 Task: Look for products in the category "More Dips & Spreads" that are on sale.
Action: Mouse moved to (1013, 331)
Screenshot: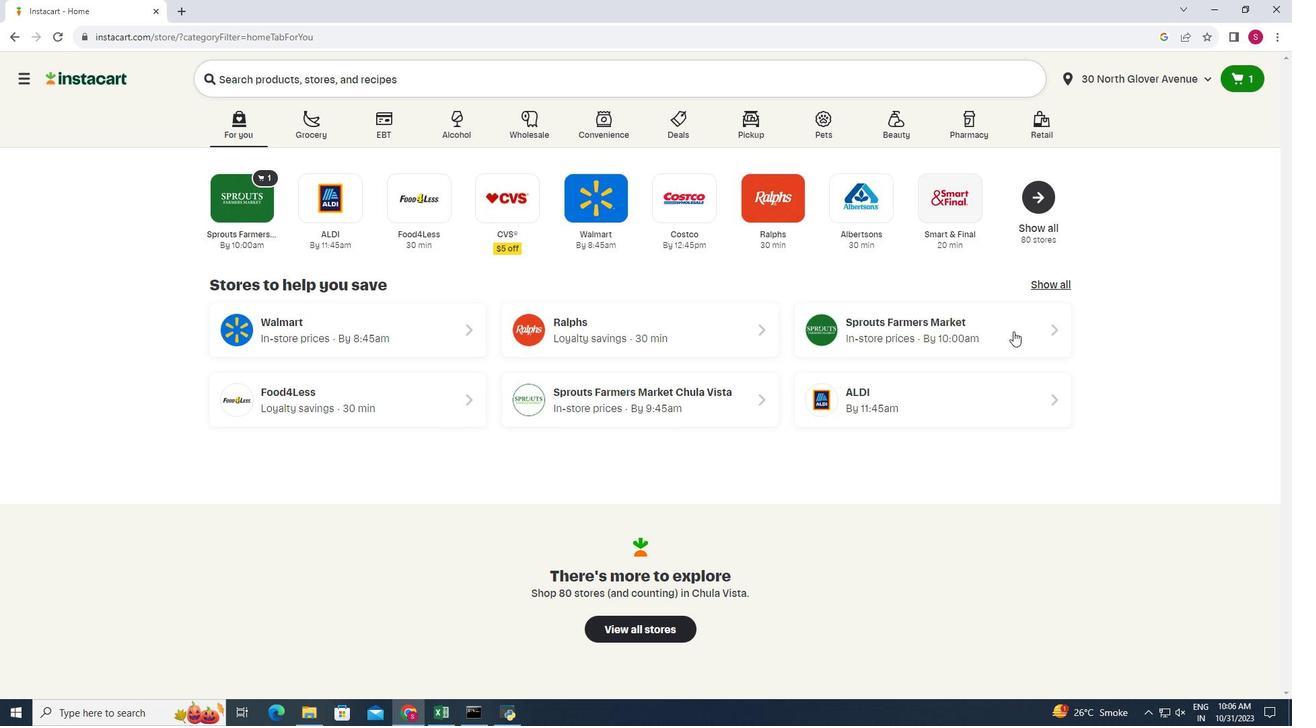
Action: Mouse pressed left at (1013, 331)
Screenshot: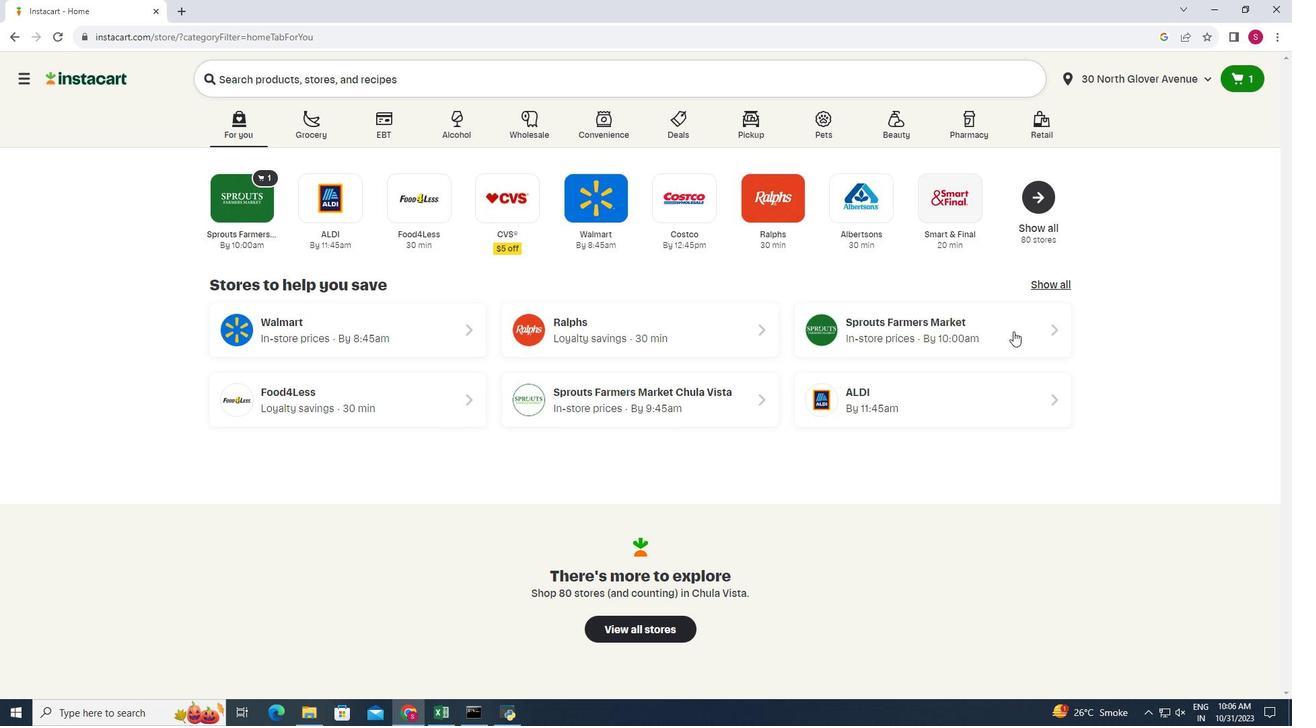 
Action: Mouse moved to (74, 594)
Screenshot: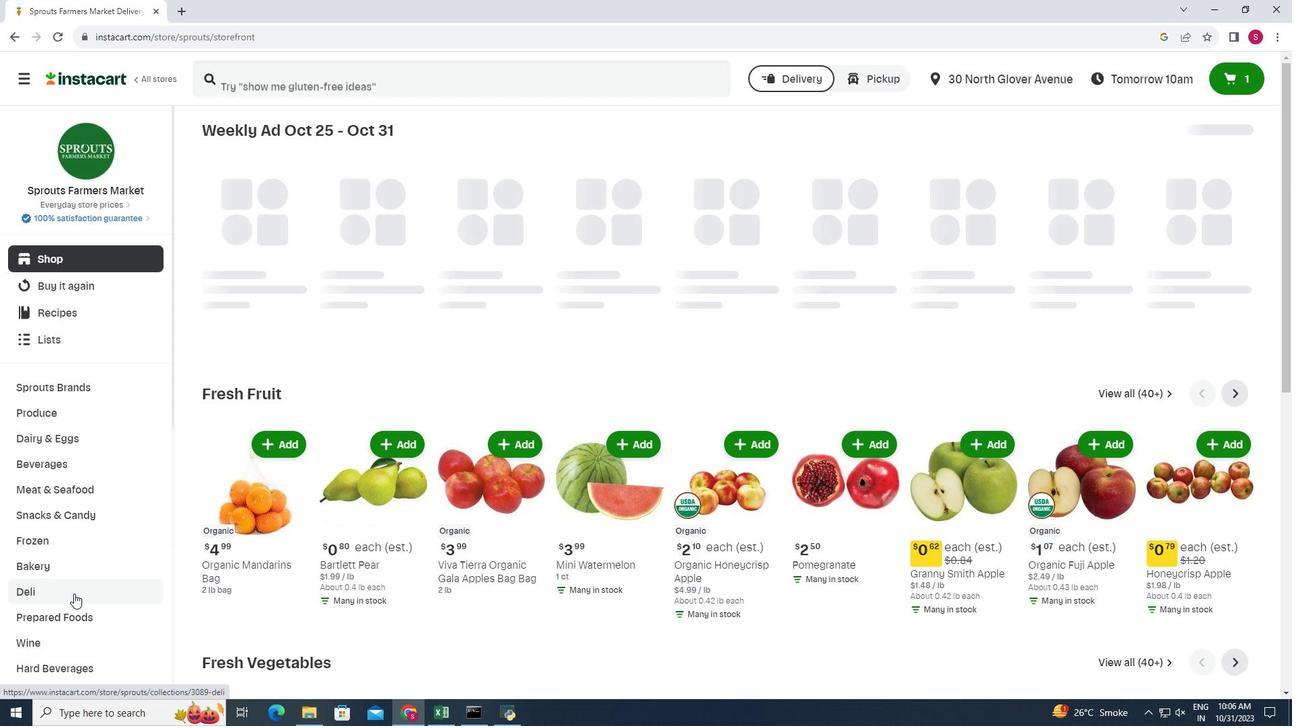 
Action: Mouse pressed left at (74, 594)
Screenshot: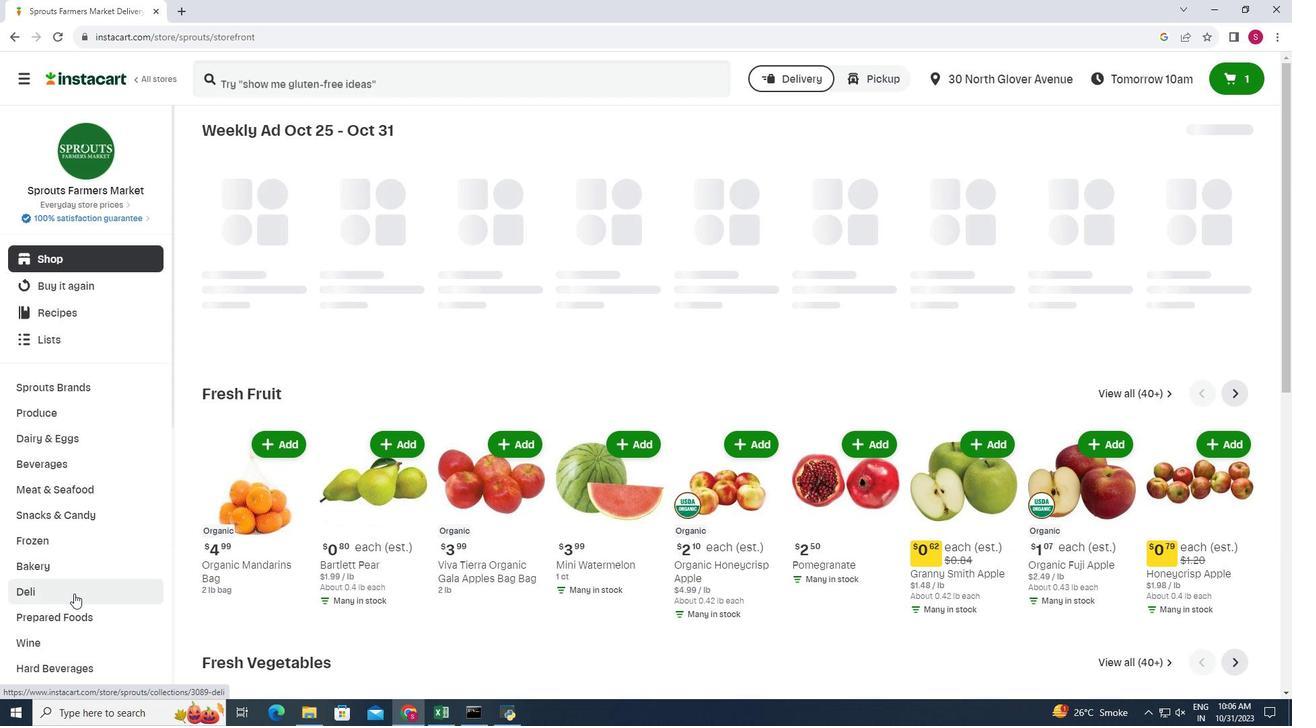 
Action: Mouse moved to (447, 169)
Screenshot: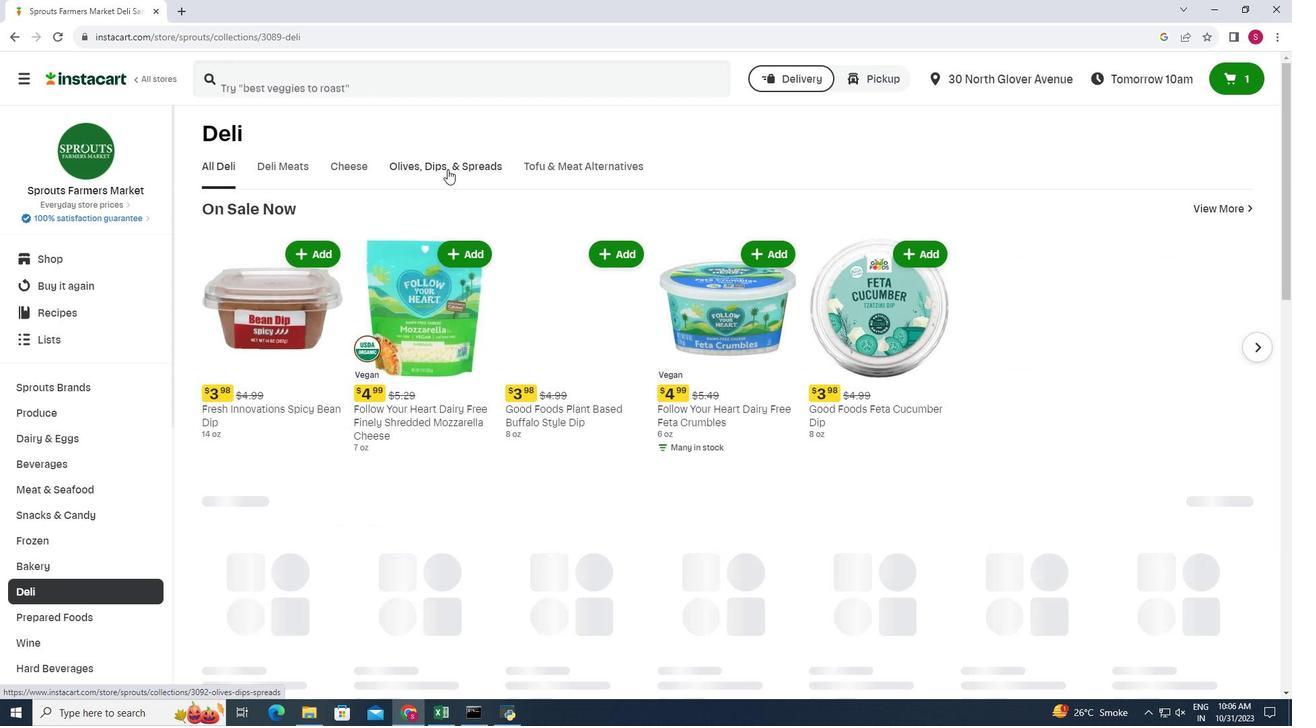 
Action: Mouse pressed left at (447, 169)
Screenshot: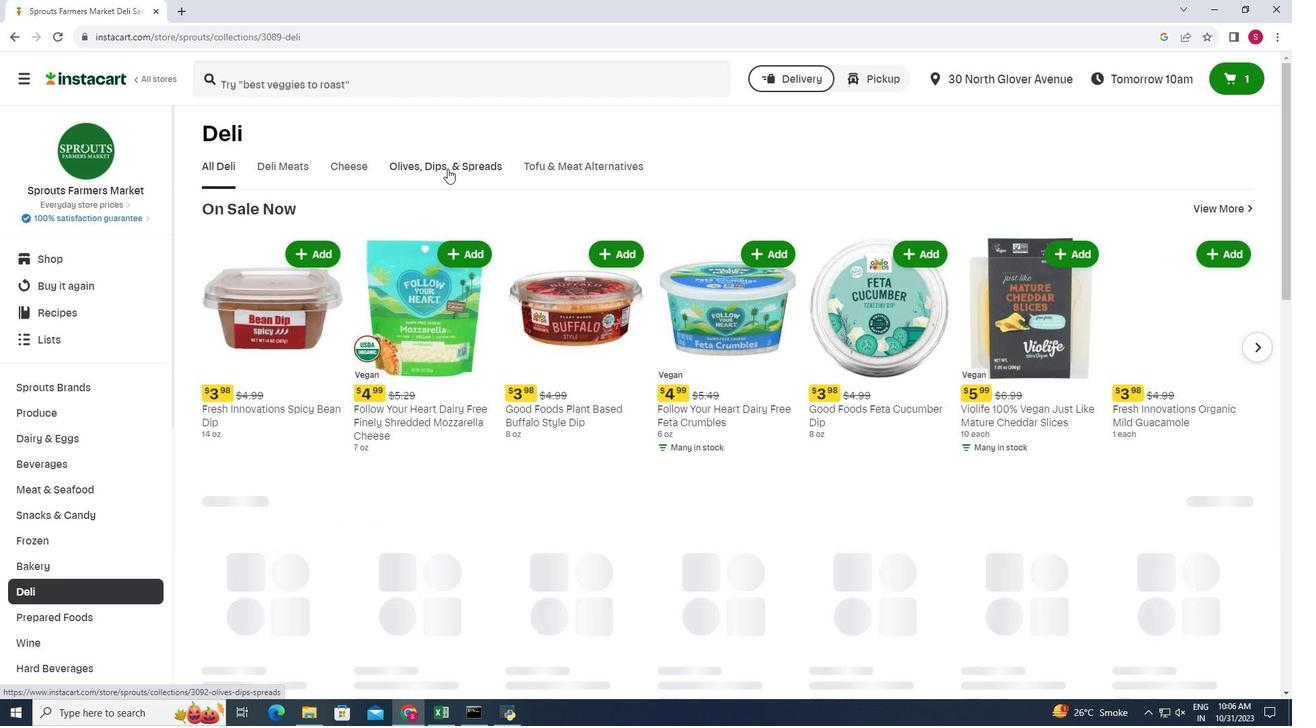 
Action: Mouse moved to (704, 219)
Screenshot: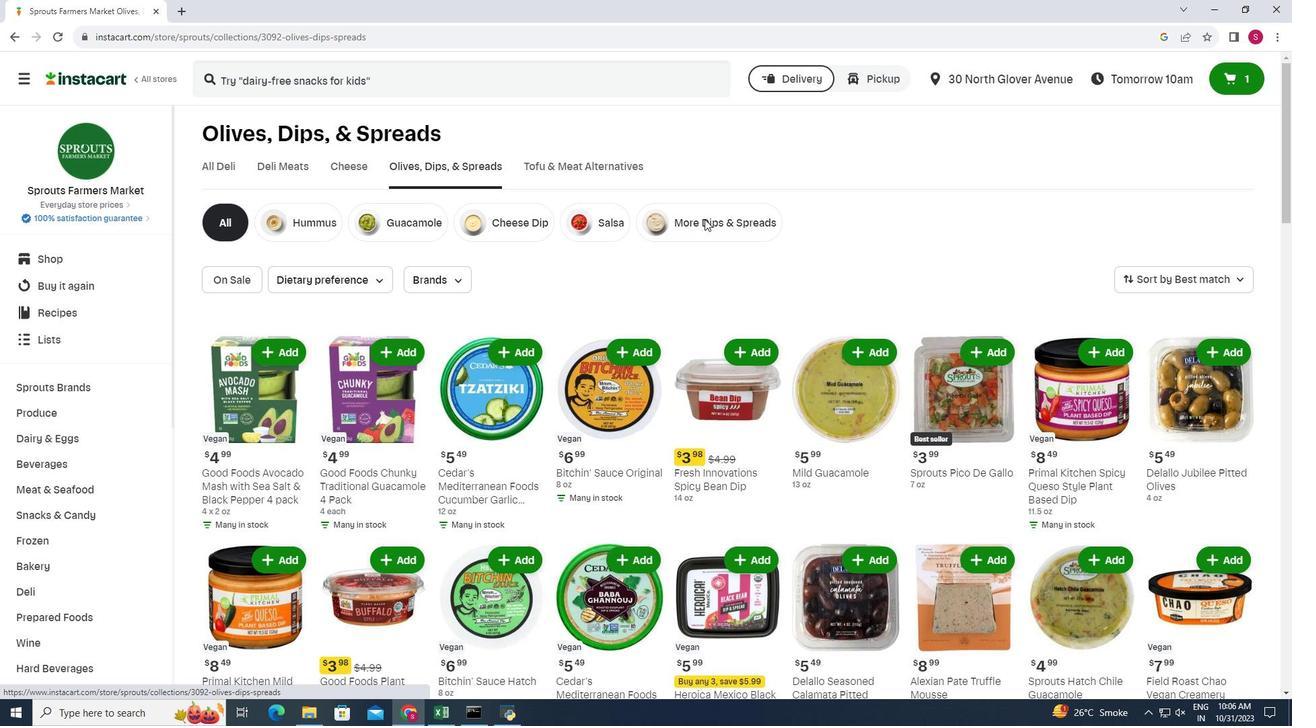
Action: Mouse pressed left at (704, 219)
Screenshot: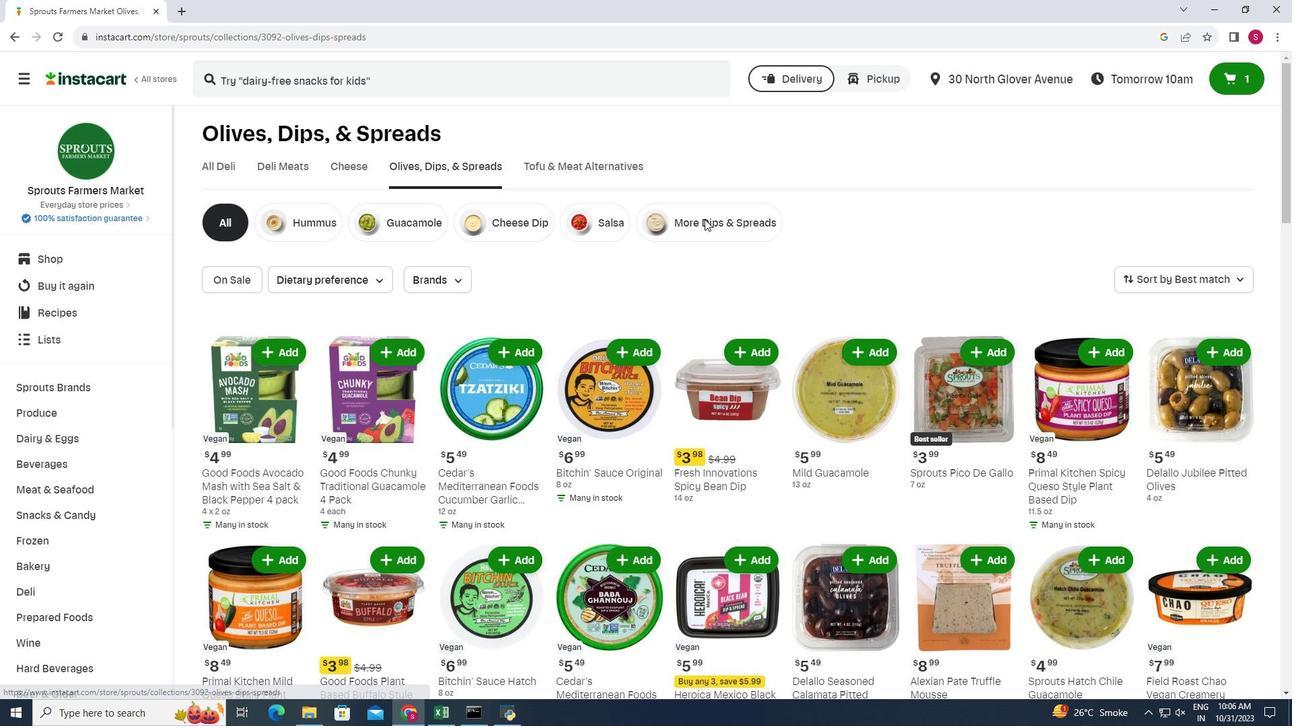 
Action: Mouse moved to (745, 258)
Screenshot: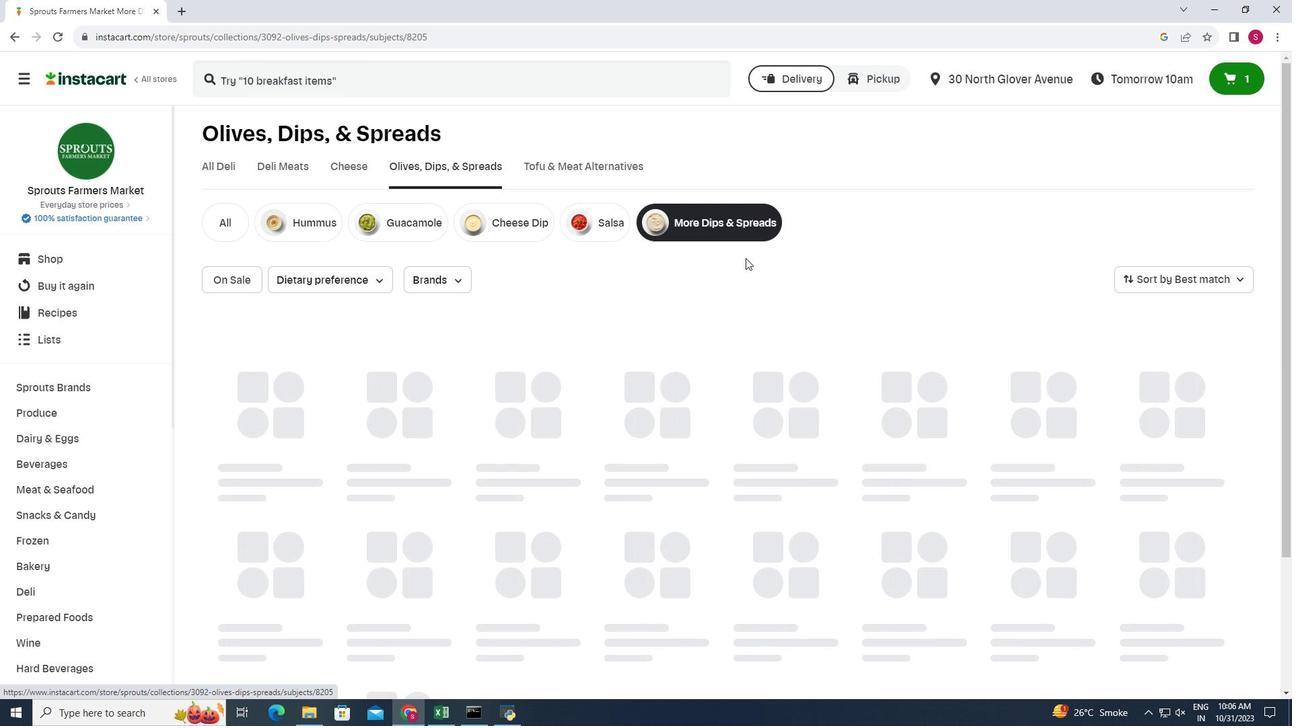 
Action: Mouse scrolled (745, 257) with delta (0, 0)
Screenshot: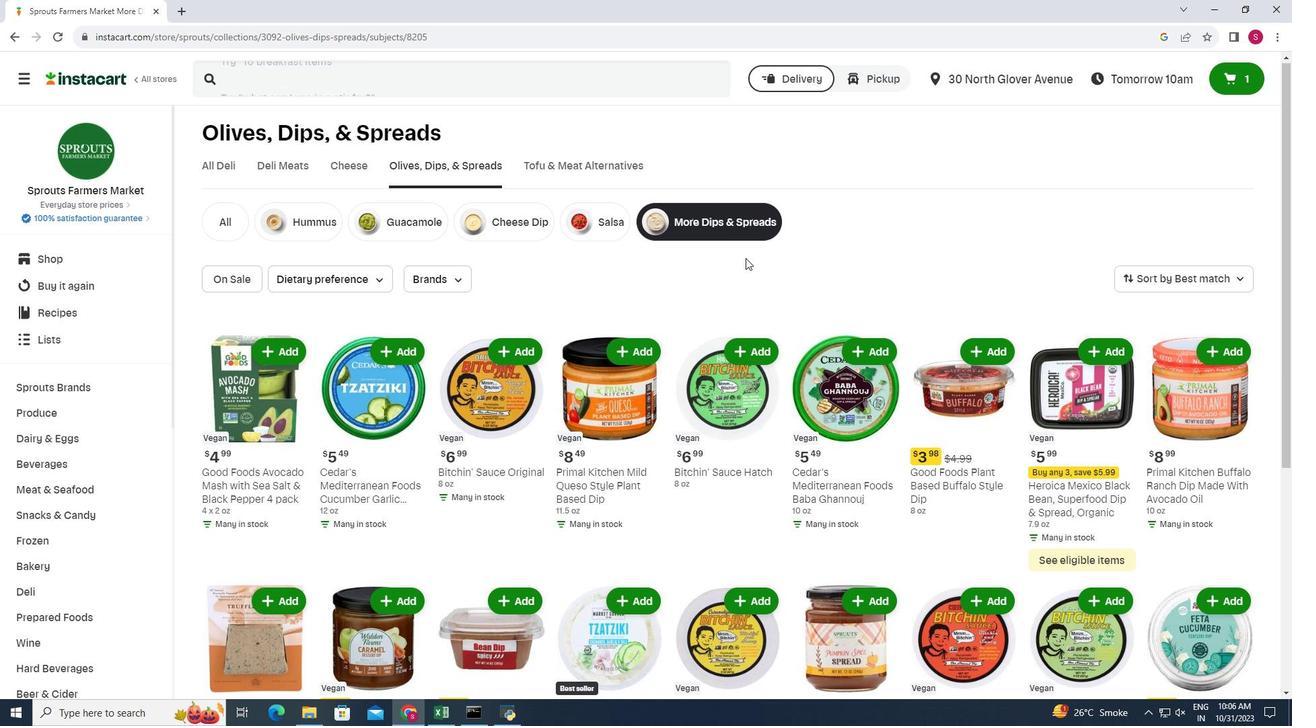
Action: Mouse scrolled (745, 257) with delta (0, 0)
Screenshot: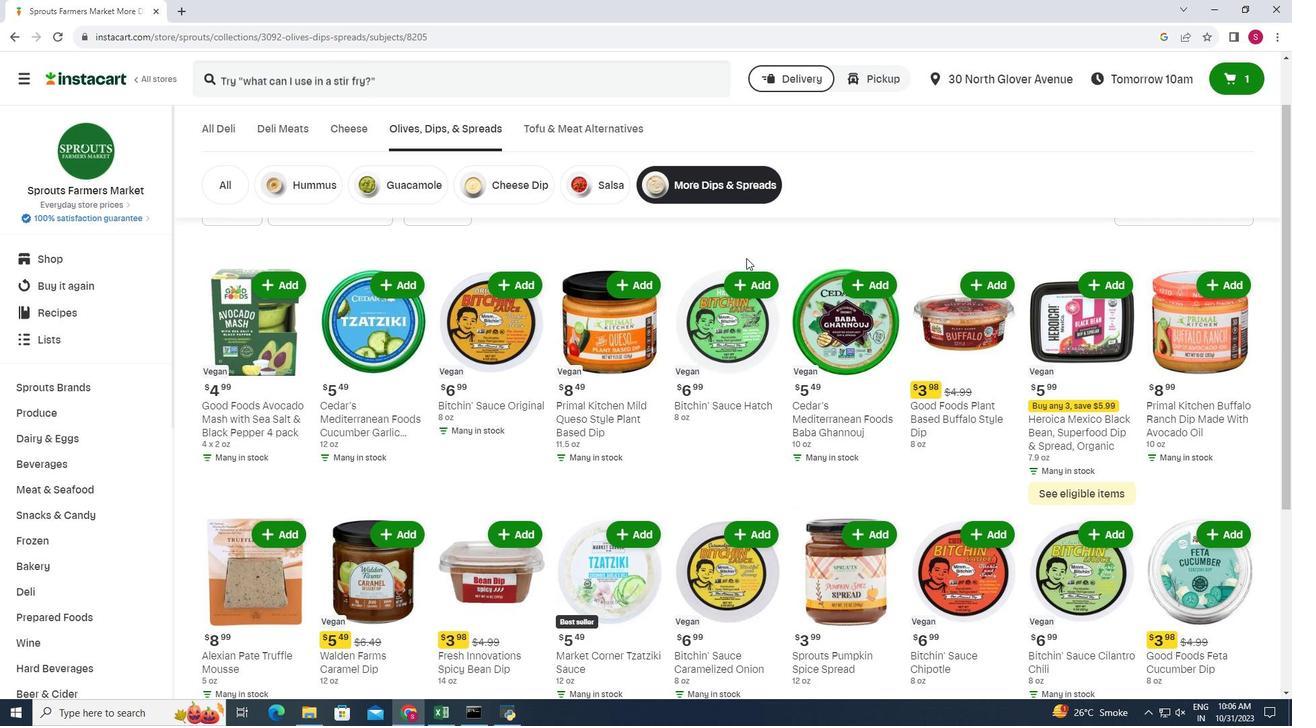 
Action: Mouse moved to (770, 277)
Screenshot: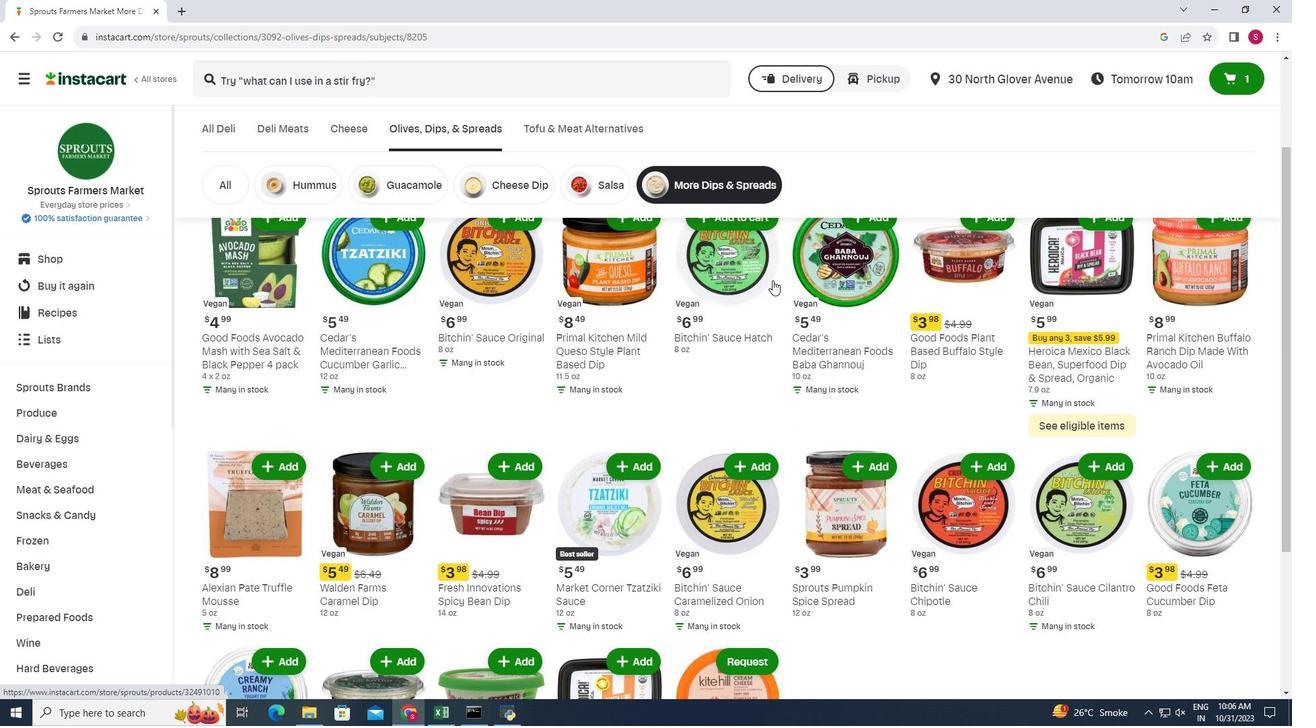 
Action: Mouse scrolled (770, 276) with delta (0, 0)
Screenshot: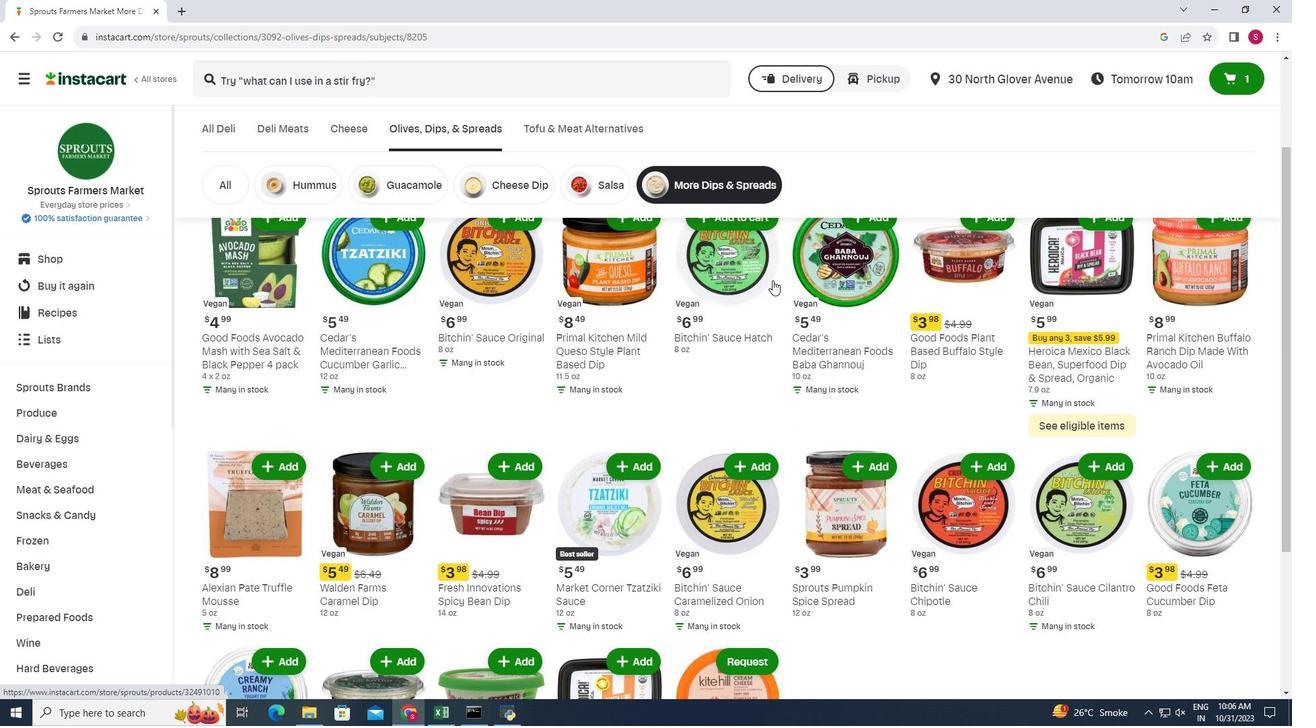 
Action: Mouse moved to (775, 285)
Screenshot: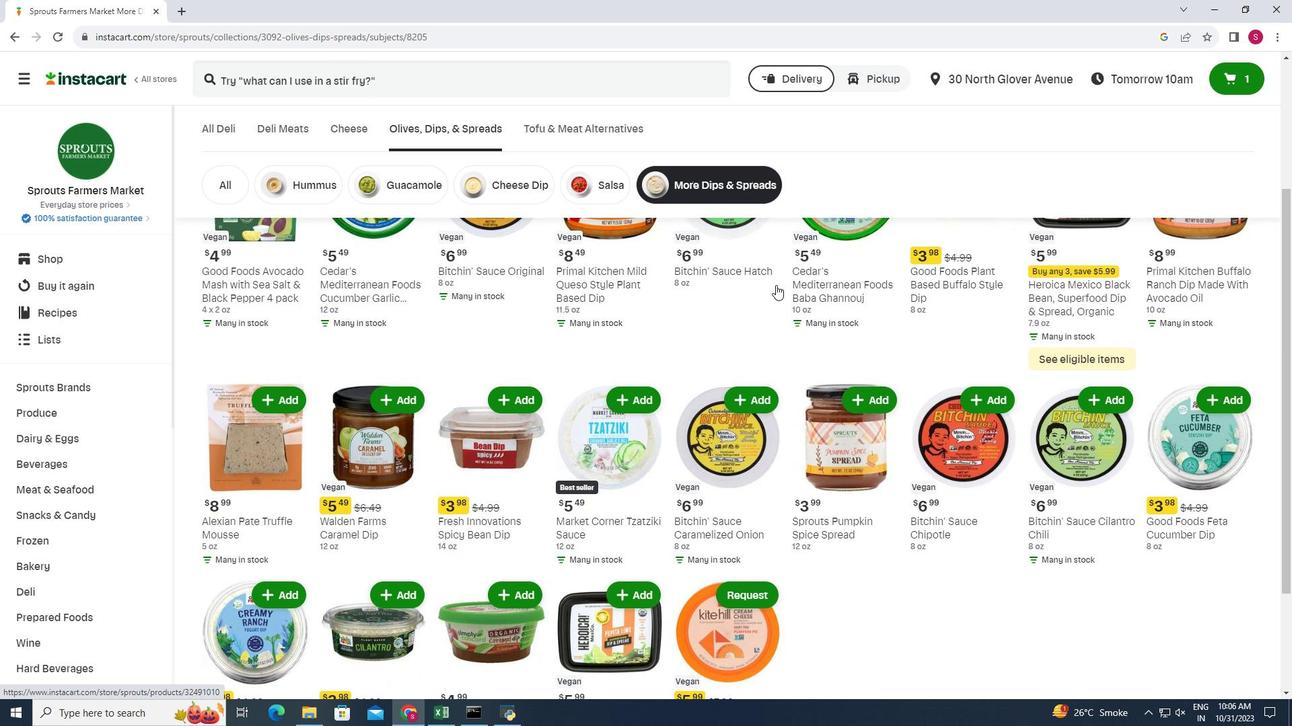 
Action: Mouse scrolled (775, 284) with delta (0, 0)
Screenshot: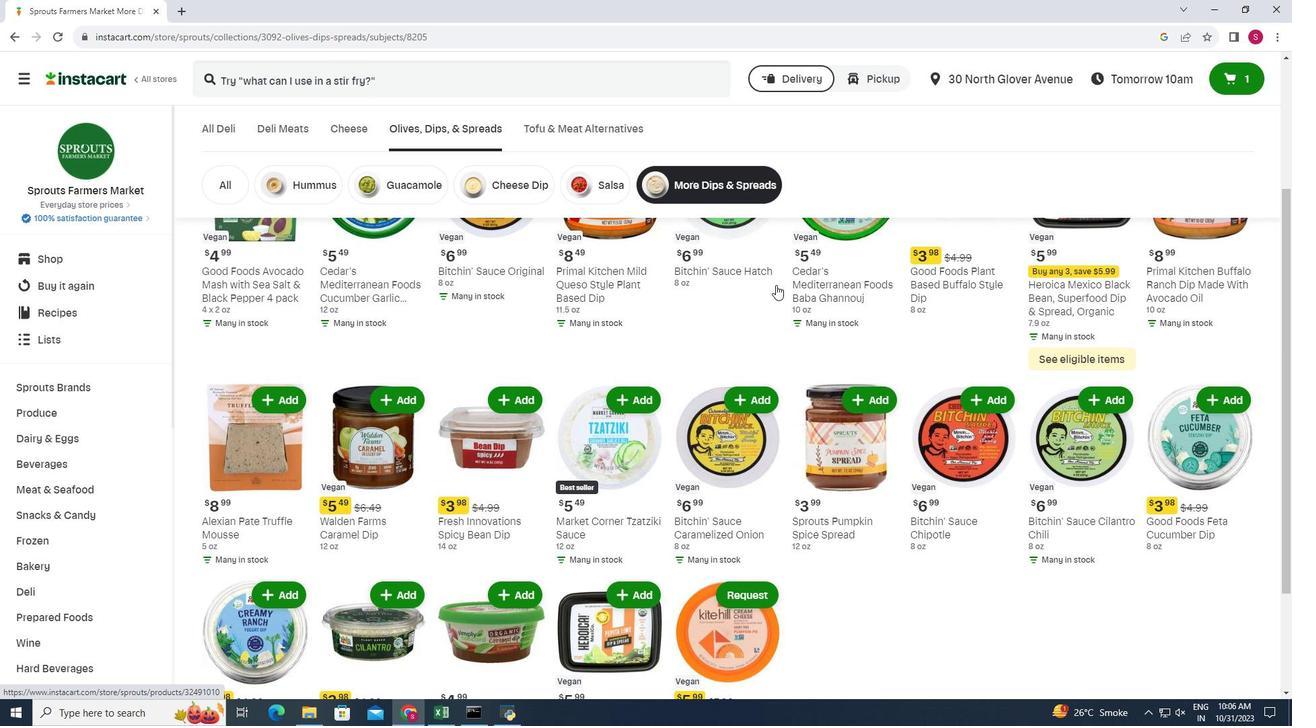 
Action: Mouse moved to (779, 284)
Screenshot: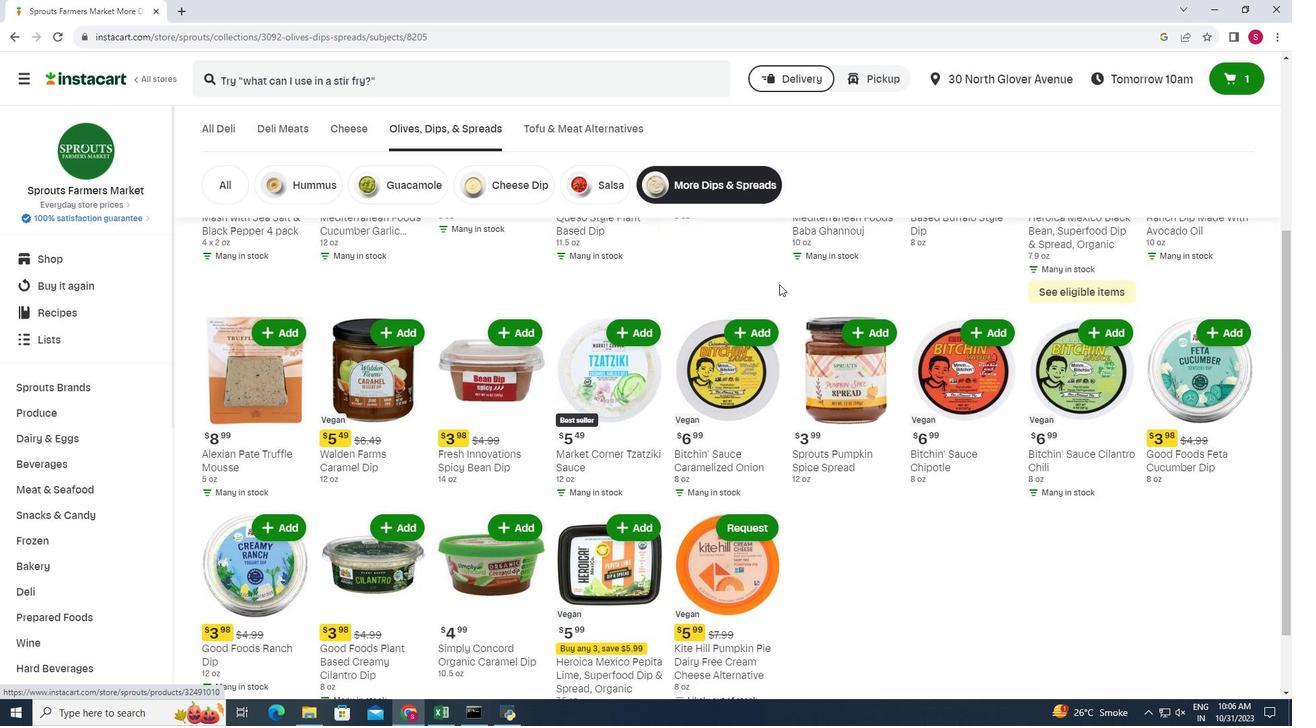 
Action: Mouse scrolled (779, 283) with delta (0, 0)
Screenshot: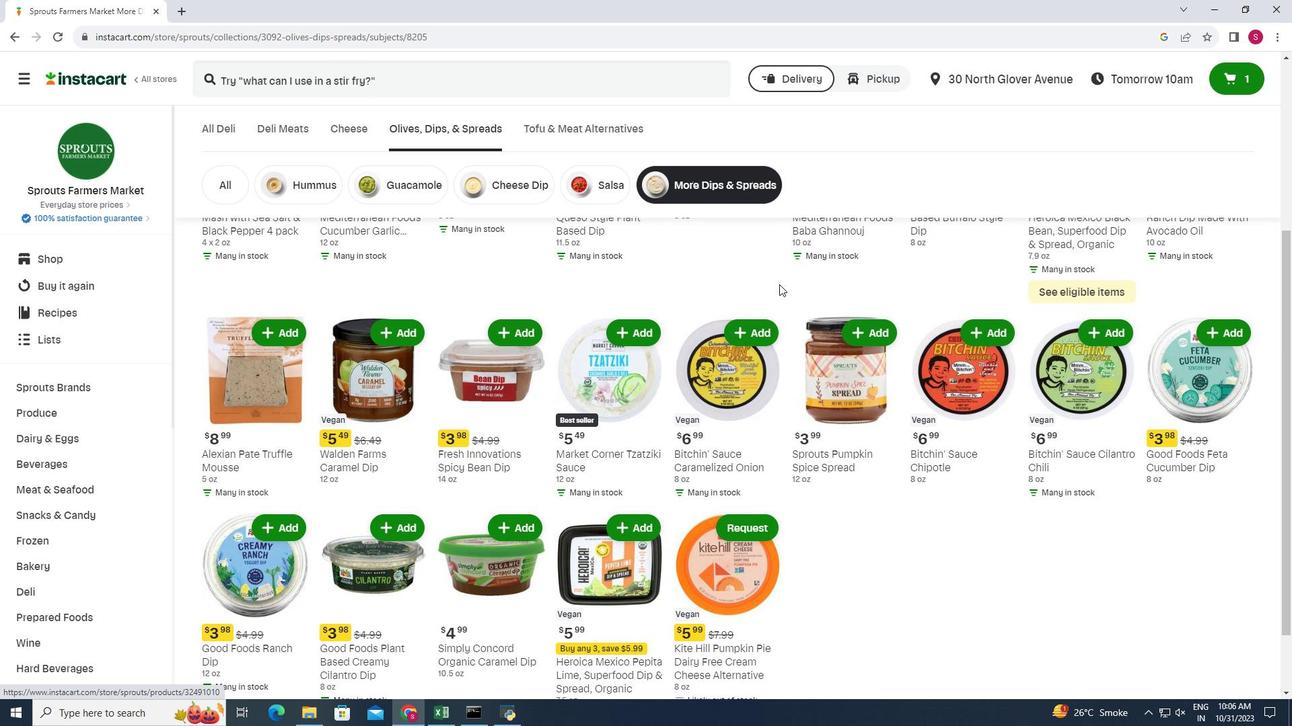 
Action: Mouse moved to (779, 285)
Screenshot: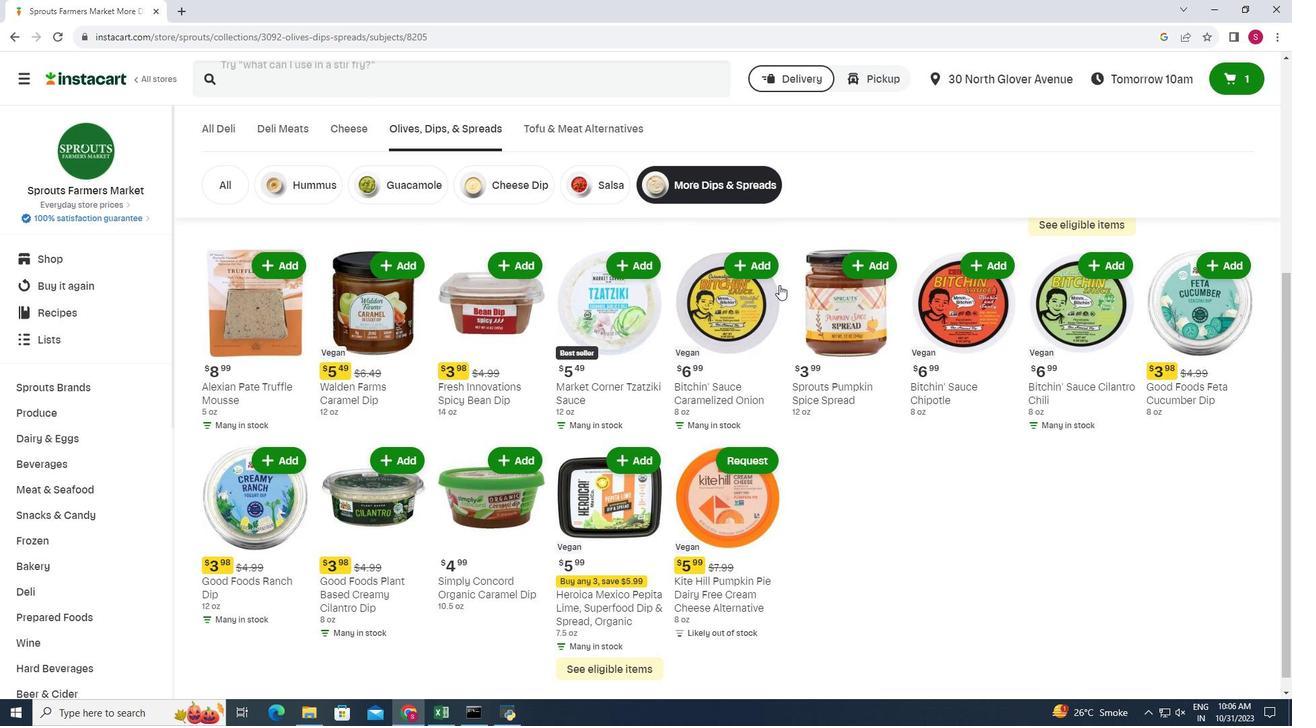 
Action: Mouse scrolled (779, 284) with delta (0, 0)
Screenshot: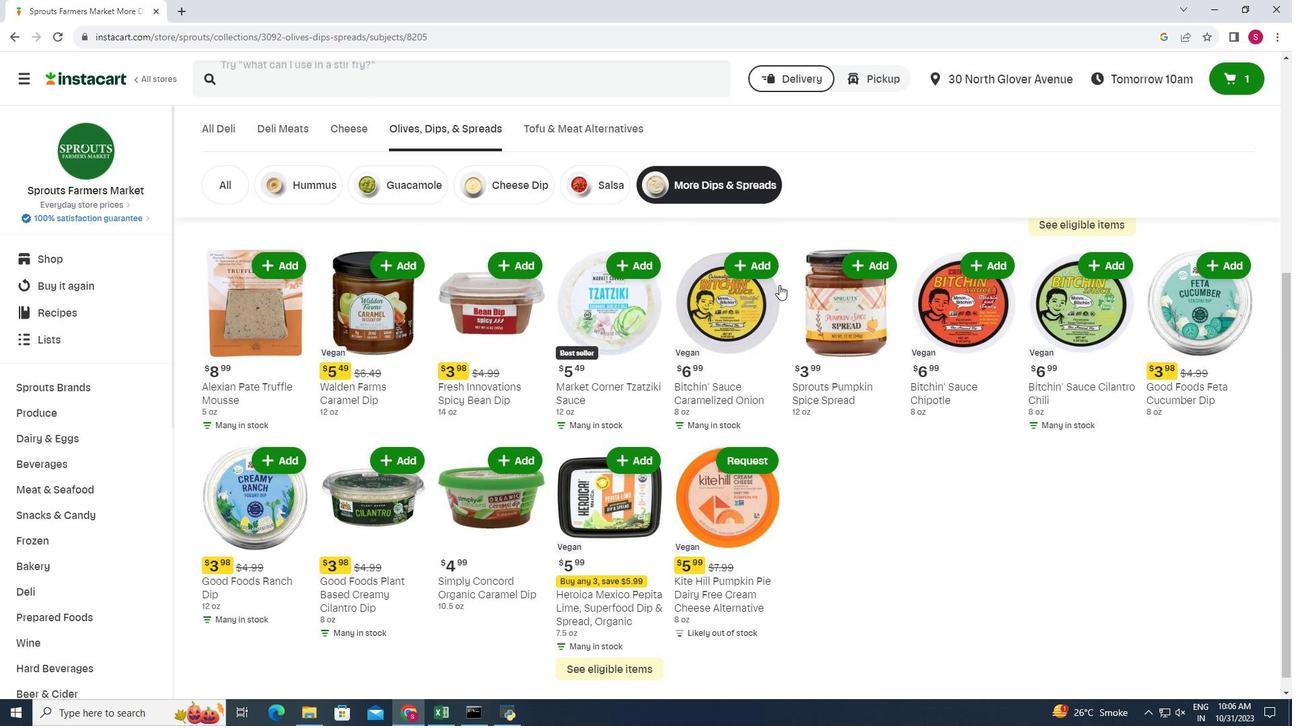 
Action: Mouse moved to (782, 290)
Screenshot: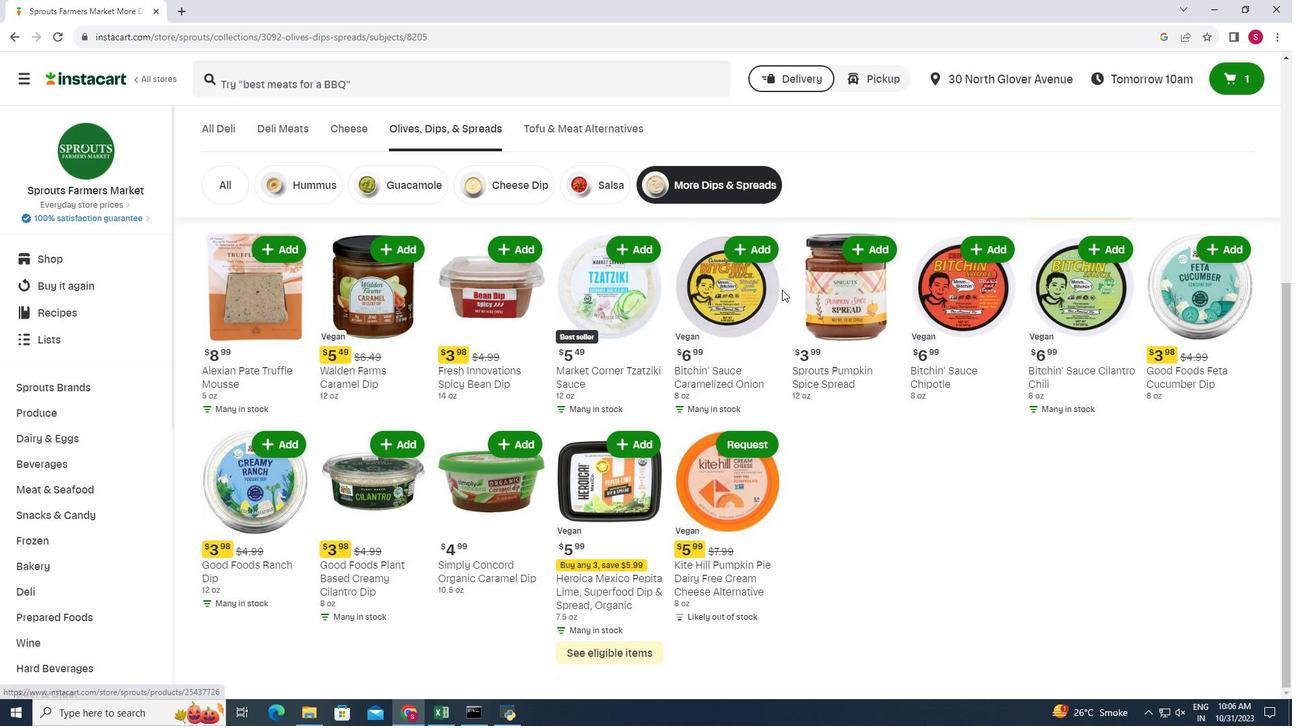 
Action: Mouse scrolled (782, 289) with delta (0, 0)
Screenshot: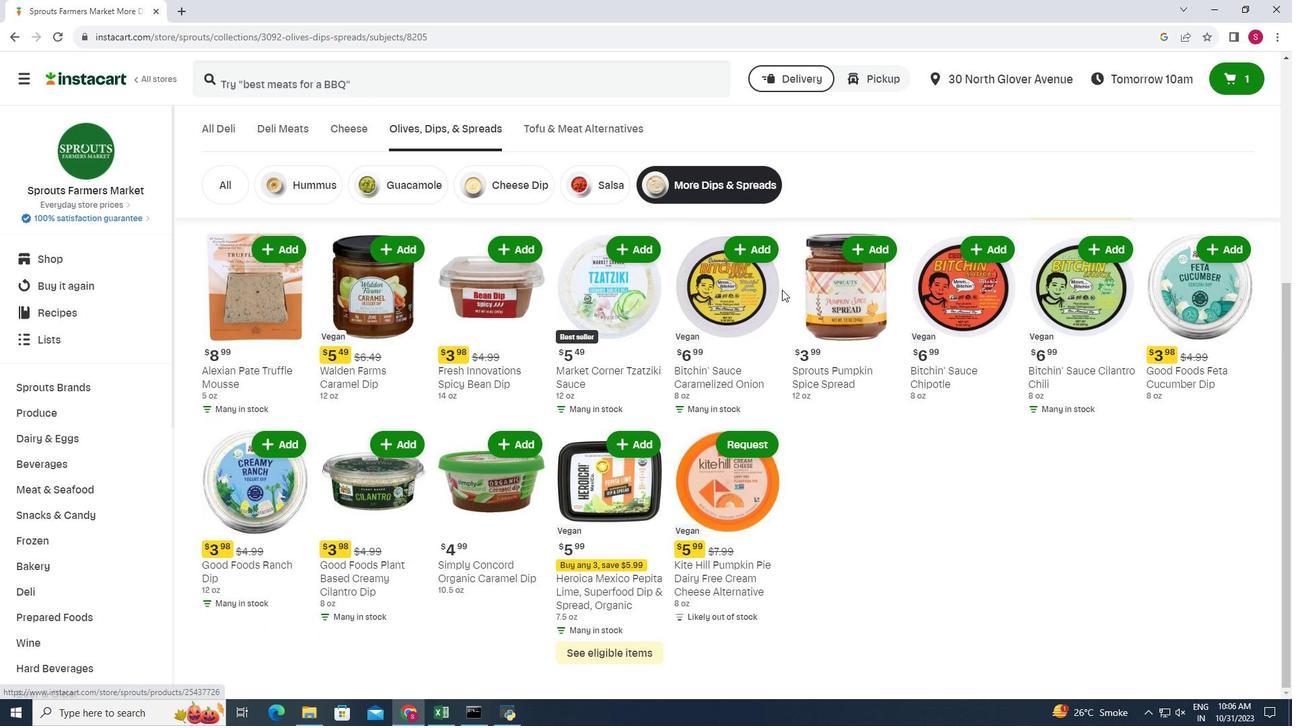 
Action: Mouse moved to (793, 314)
Screenshot: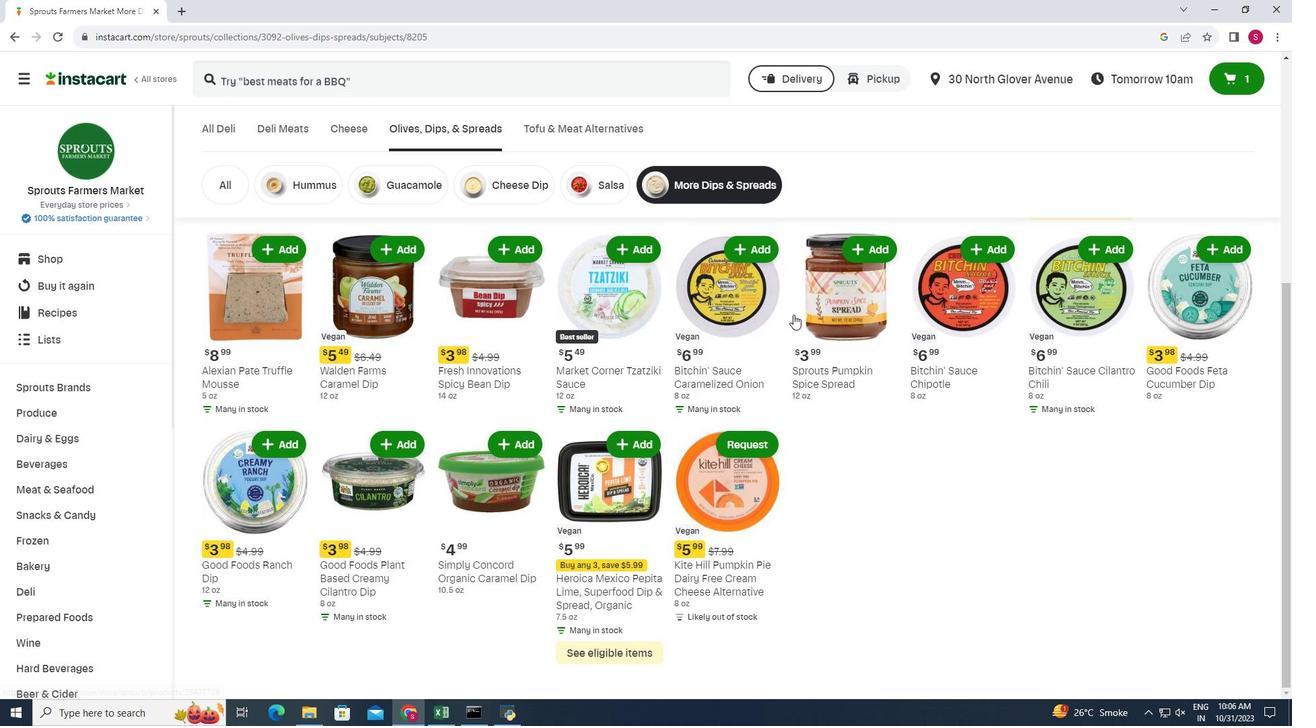 
Action: Mouse scrolled (793, 313) with delta (0, 0)
Screenshot: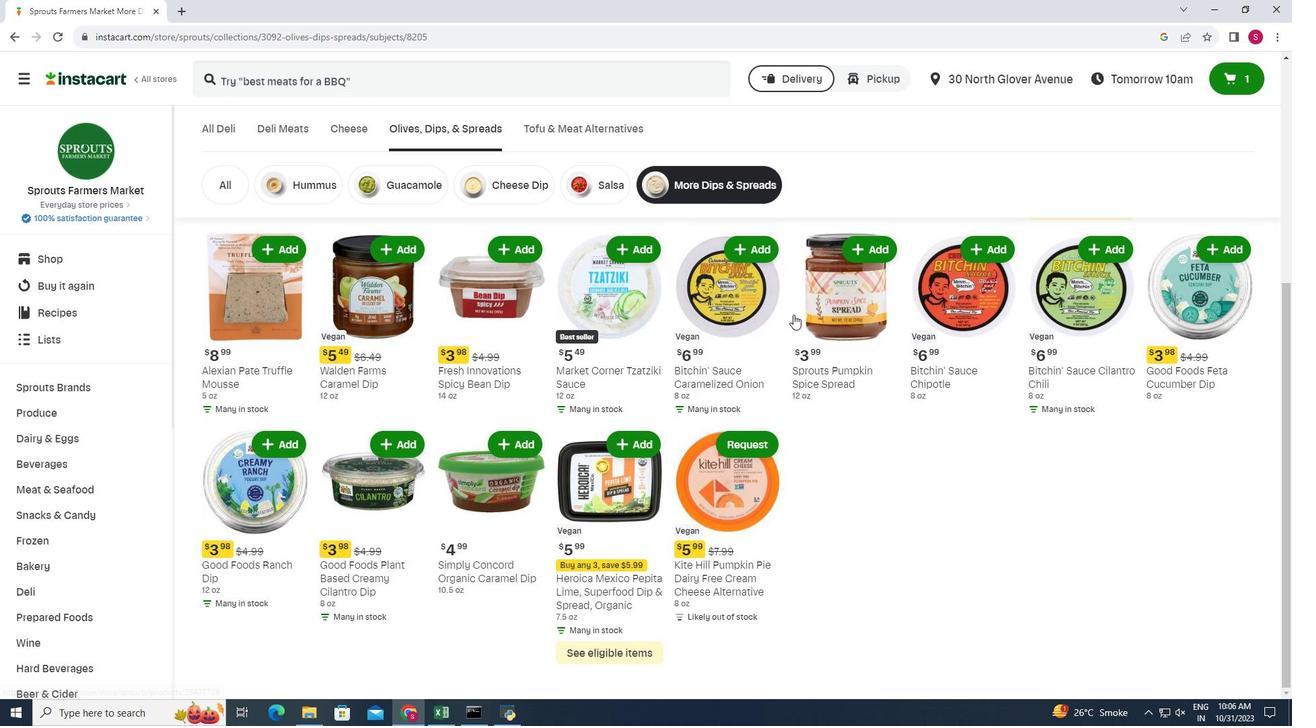 
Action: Mouse moved to (784, 327)
Screenshot: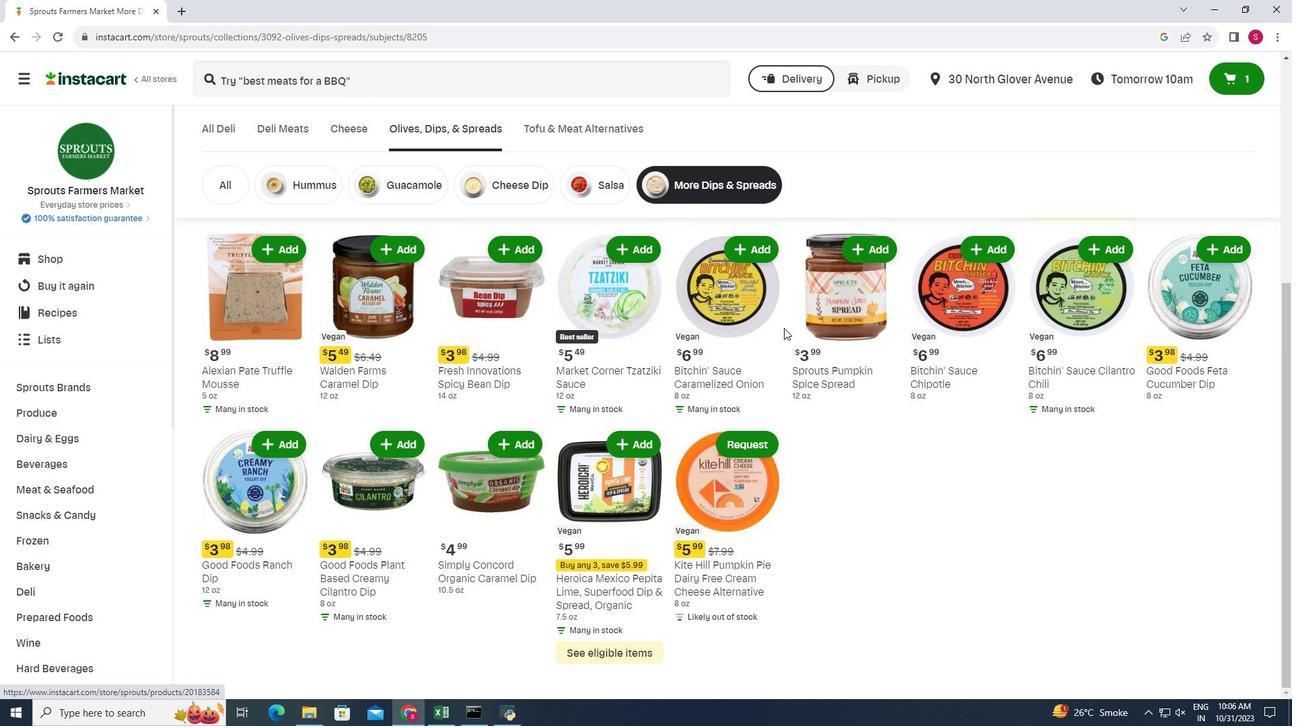 
